 Task: Set the client port in the RTP/RTSP/SDP demuxer to -1.
Action: Mouse moved to (138, 16)
Screenshot: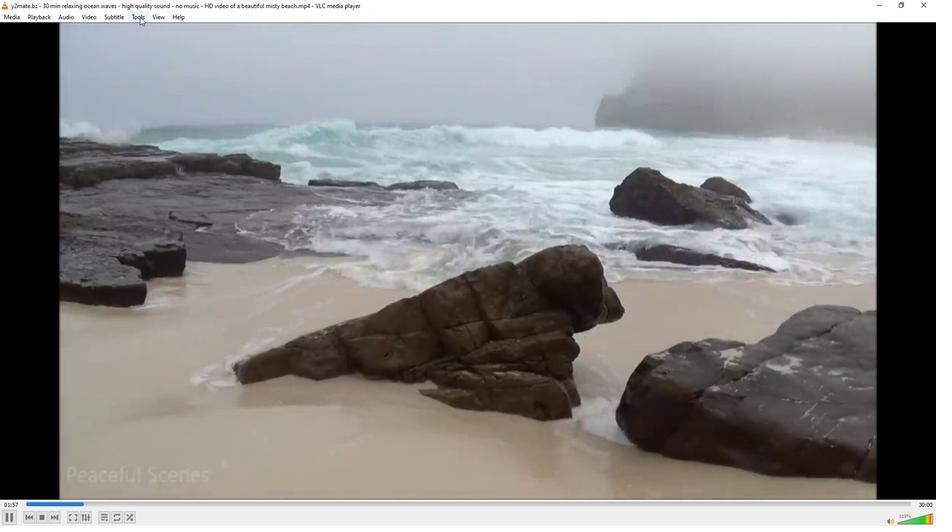 
Action: Mouse pressed left at (138, 16)
Screenshot: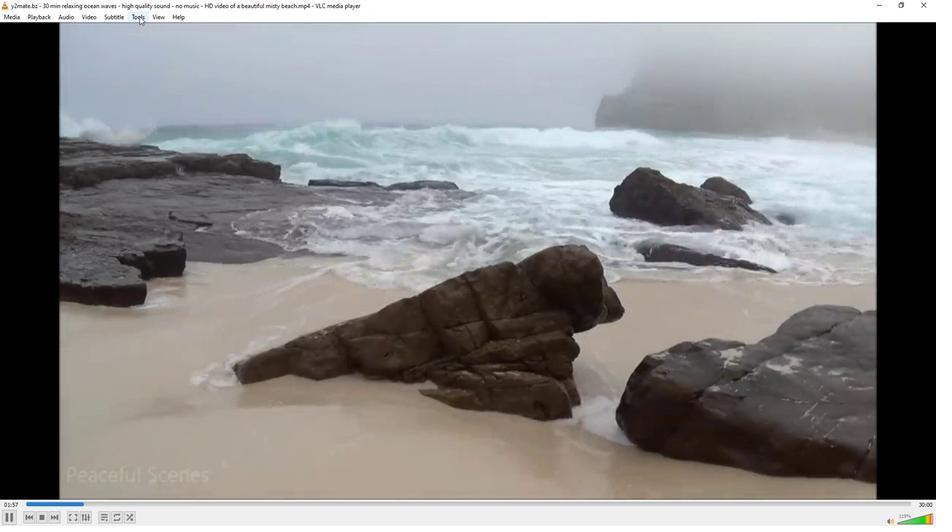 
Action: Mouse moved to (160, 131)
Screenshot: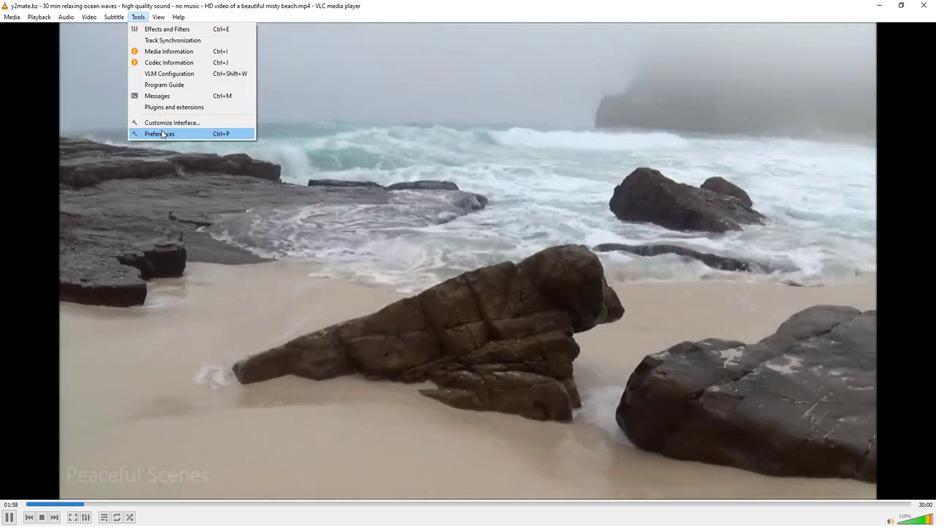 
Action: Mouse pressed left at (160, 131)
Screenshot: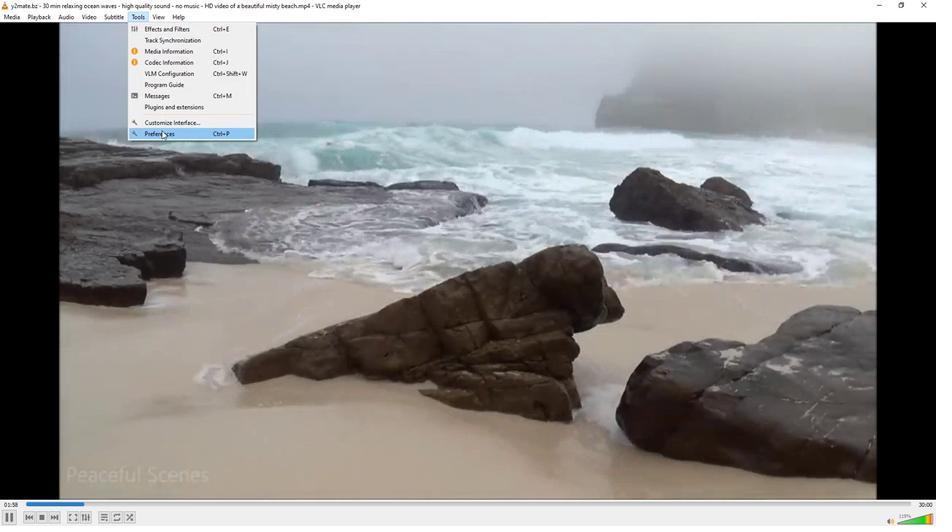 
Action: Mouse moved to (258, 406)
Screenshot: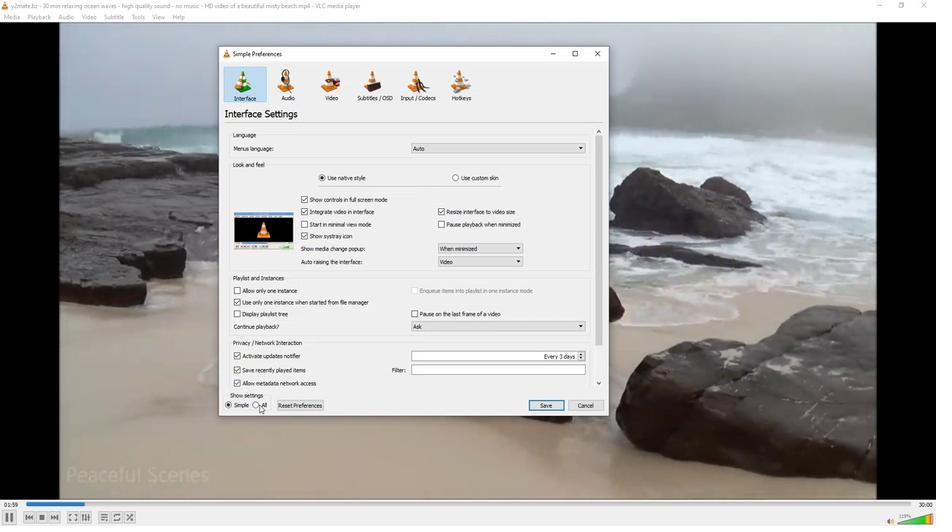 
Action: Mouse pressed left at (258, 406)
Screenshot: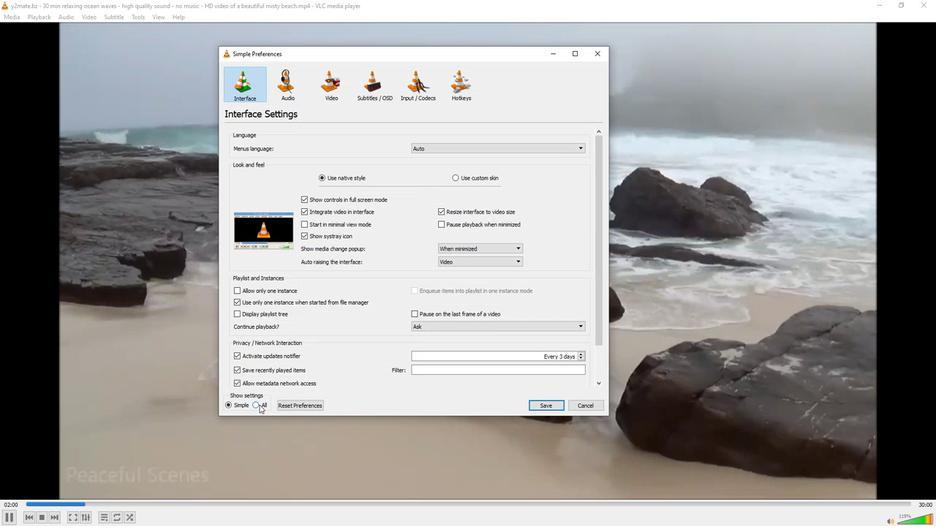 
Action: Mouse moved to (240, 269)
Screenshot: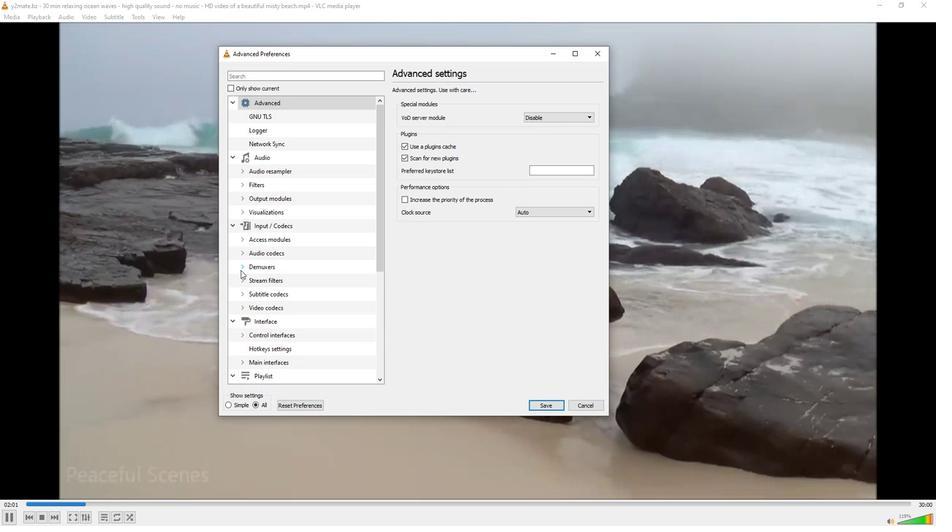 
Action: Mouse pressed left at (240, 269)
Screenshot: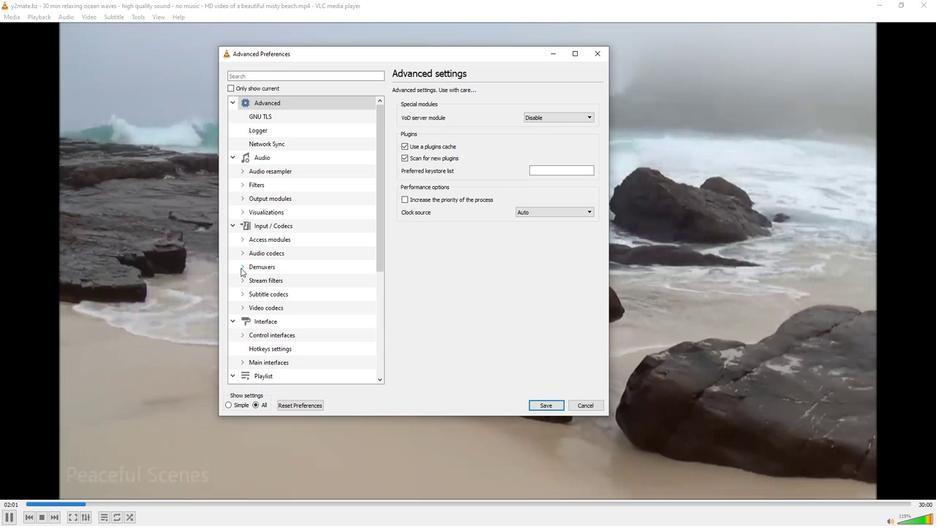 
Action: Mouse moved to (267, 348)
Screenshot: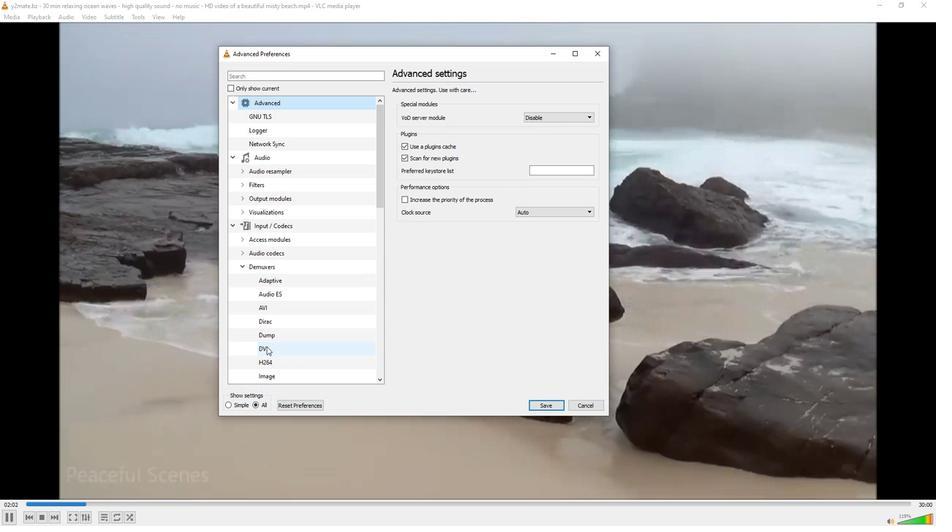 
Action: Mouse scrolled (267, 348) with delta (0, 0)
Screenshot: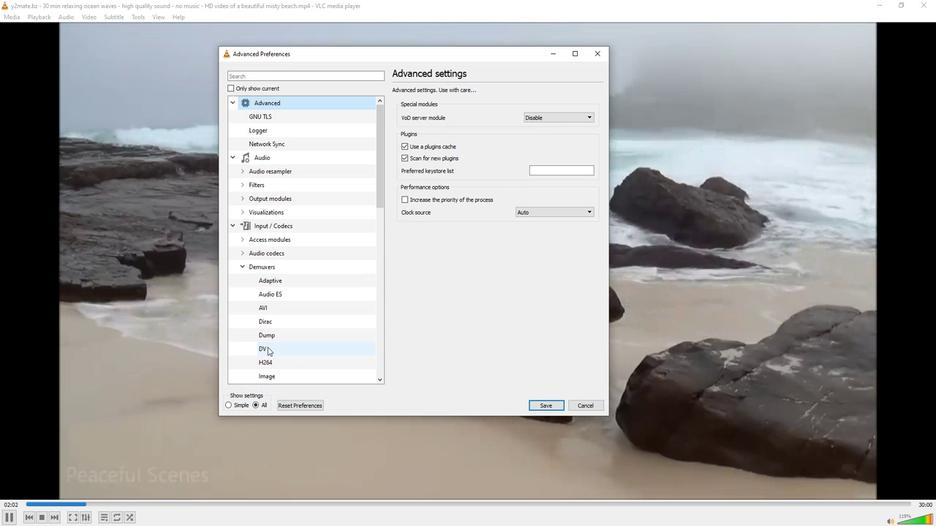 
Action: Mouse scrolled (267, 348) with delta (0, 0)
Screenshot: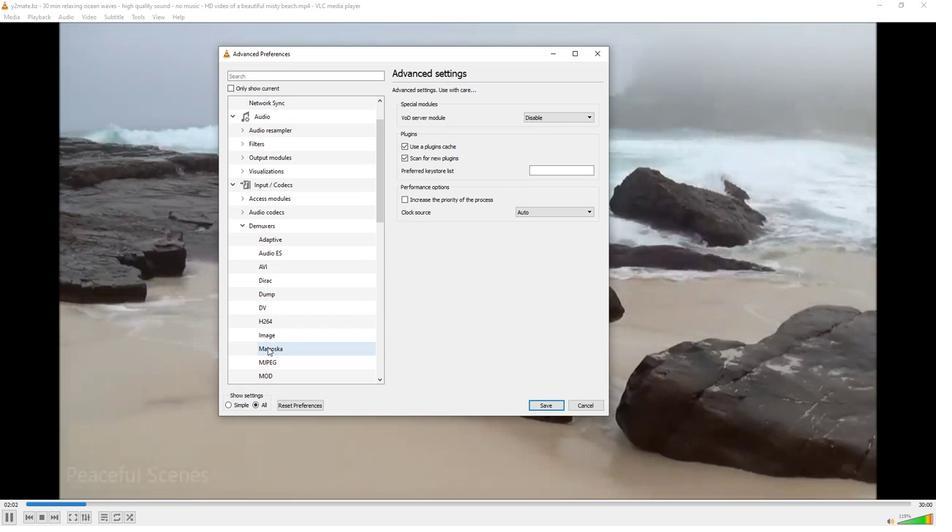 
Action: Mouse scrolled (267, 348) with delta (0, 0)
Screenshot: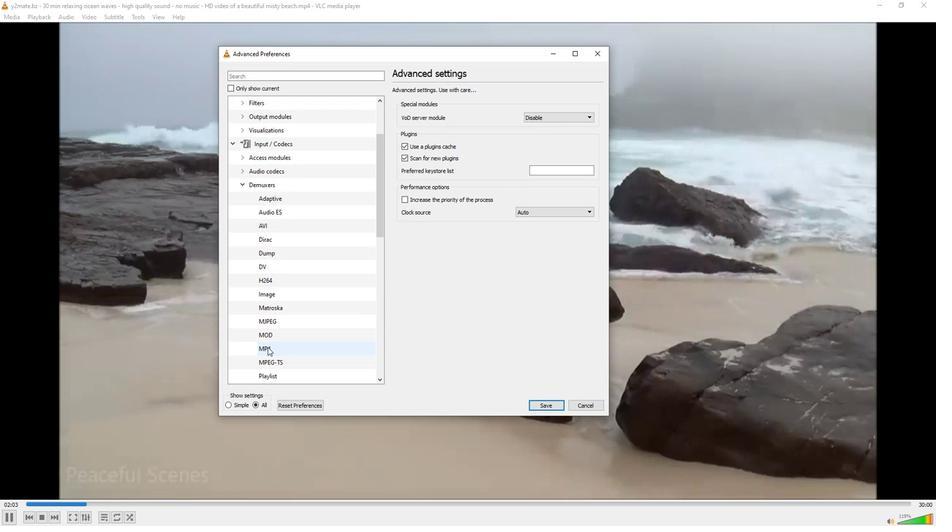 
Action: Mouse scrolled (267, 348) with delta (0, 0)
Screenshot: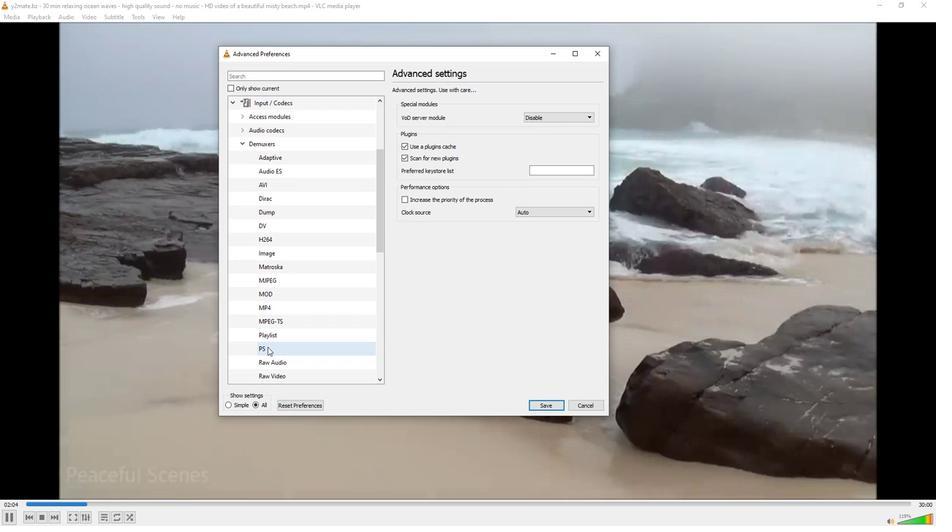
Action: Mouse moved to (269, 361)
Screenshot: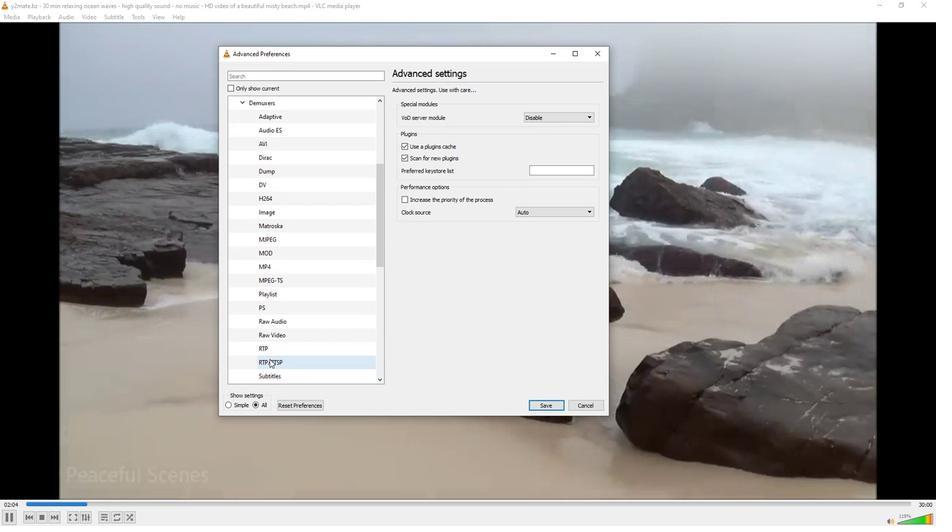 
Action: Mouse pressed left at (269, 361)
Screenshot: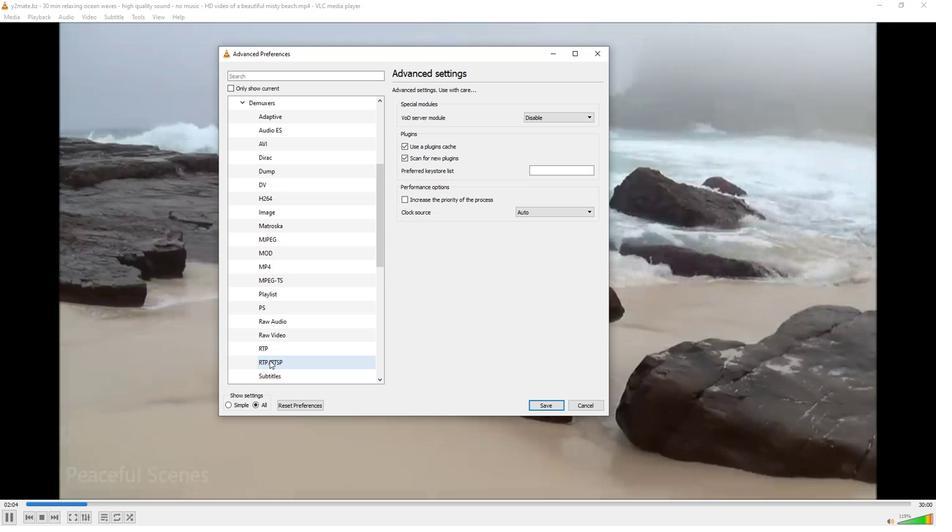 
Action: Mouse moved to (595, 114)
Screenshot: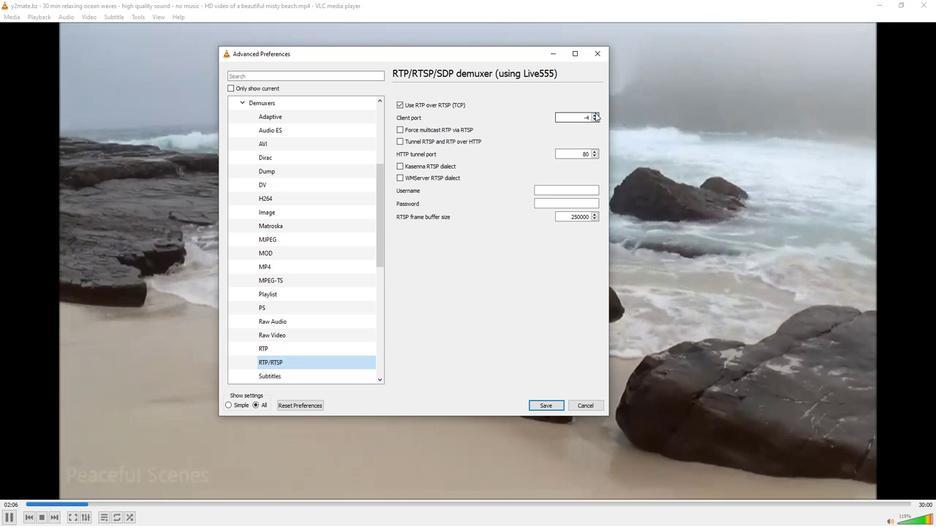 
Action: Mouse pressed left at (595, 114)
Screenshot: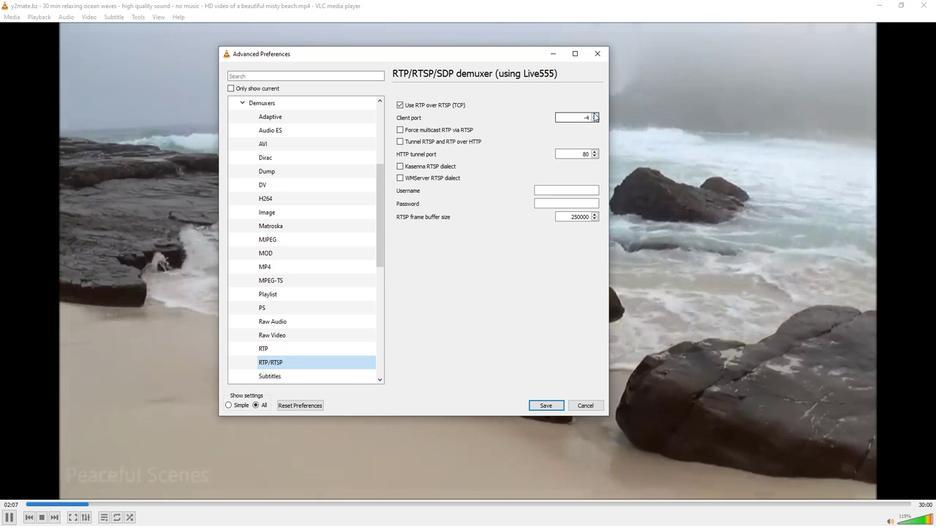 
Action: Mouse pressed left at (595, 114)
Screenshot: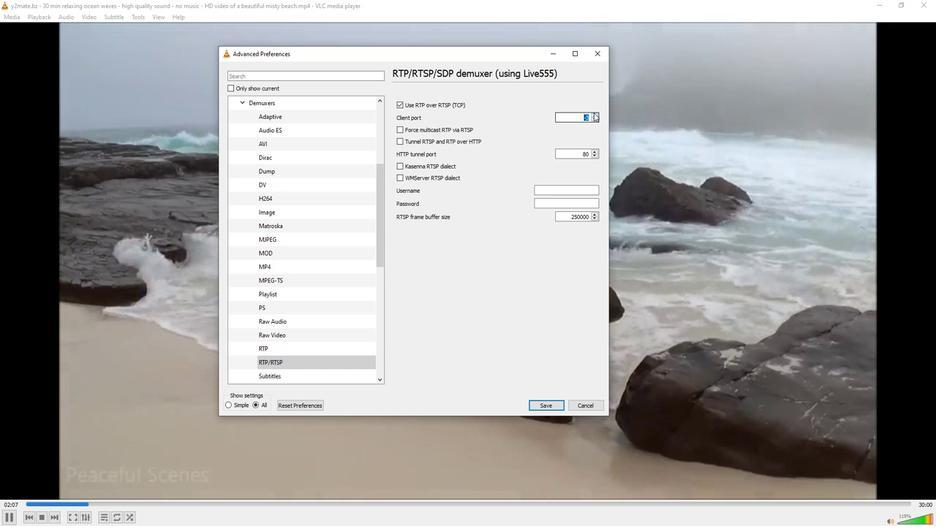 
Action: Mouse pressed left at (595, 114)
Screenshot: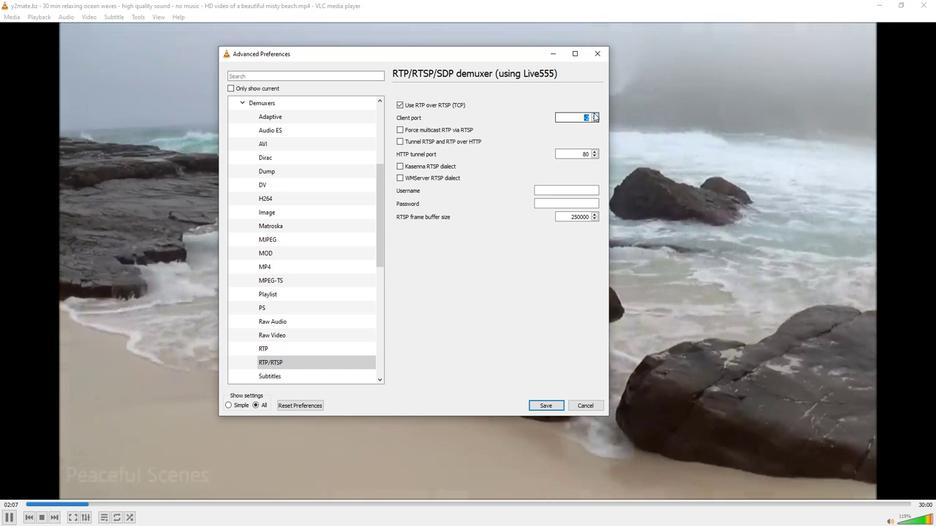 
Action: Mouse moved to (499, 213)
Screenshot: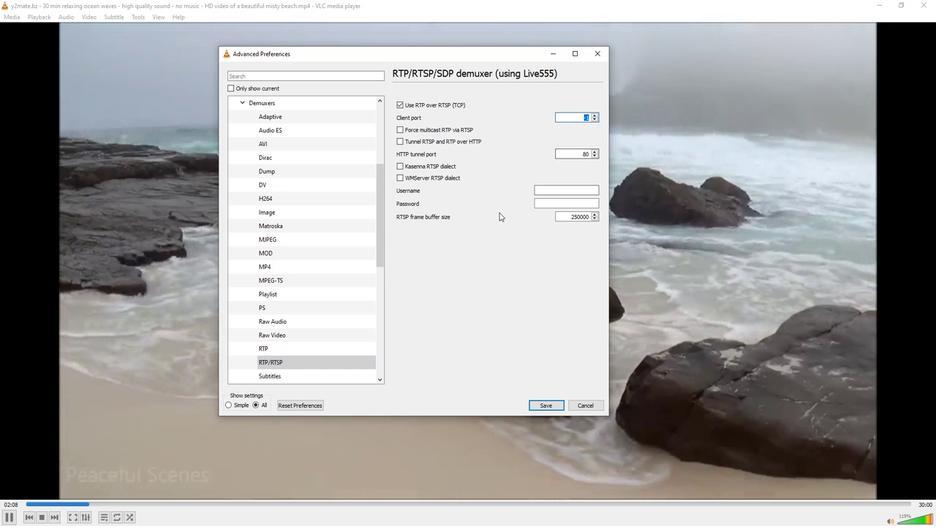 
